 Task: Create a due date automation trigger when advanced on, on the wednesday before a card is due add fields with custom field "Resume" set to a number greater than 1 and greater than 10 at 11:00 AM.
Action: Mouse moved to (993, 78)
Screenshot: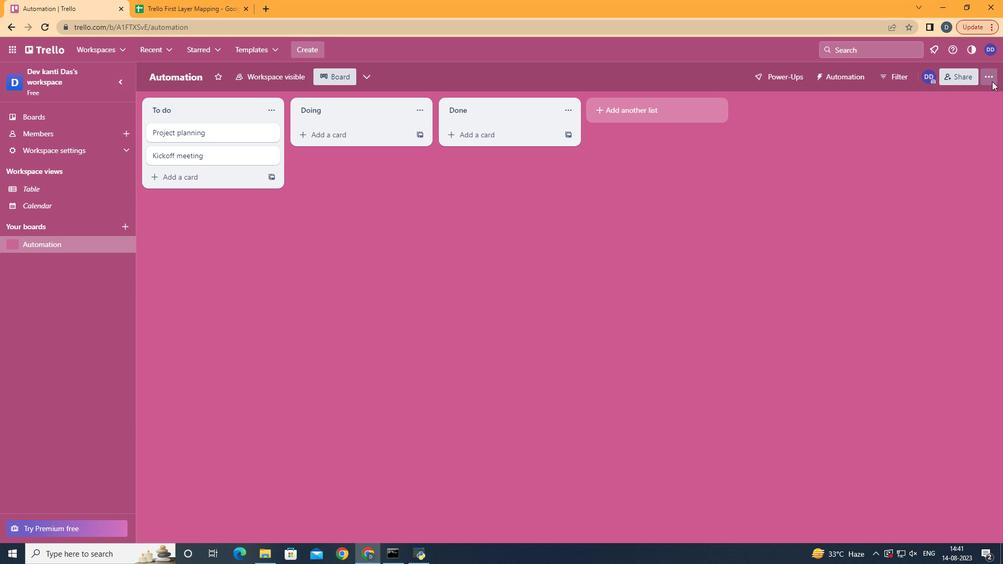 
Action: Mouse pressed left at (993, 78)
Screenshot: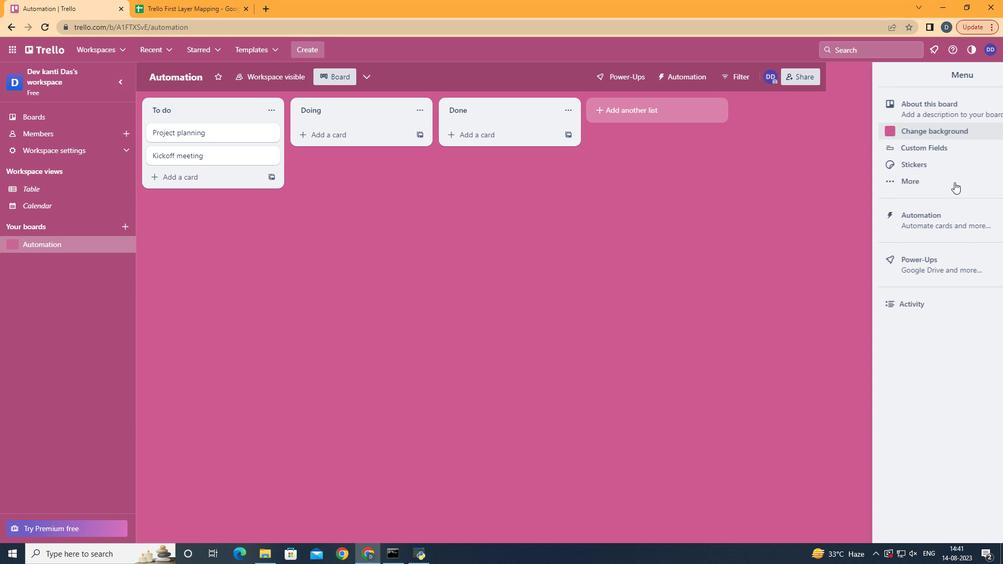 
Action: Mouse moved to (917, 246)
Screenshot: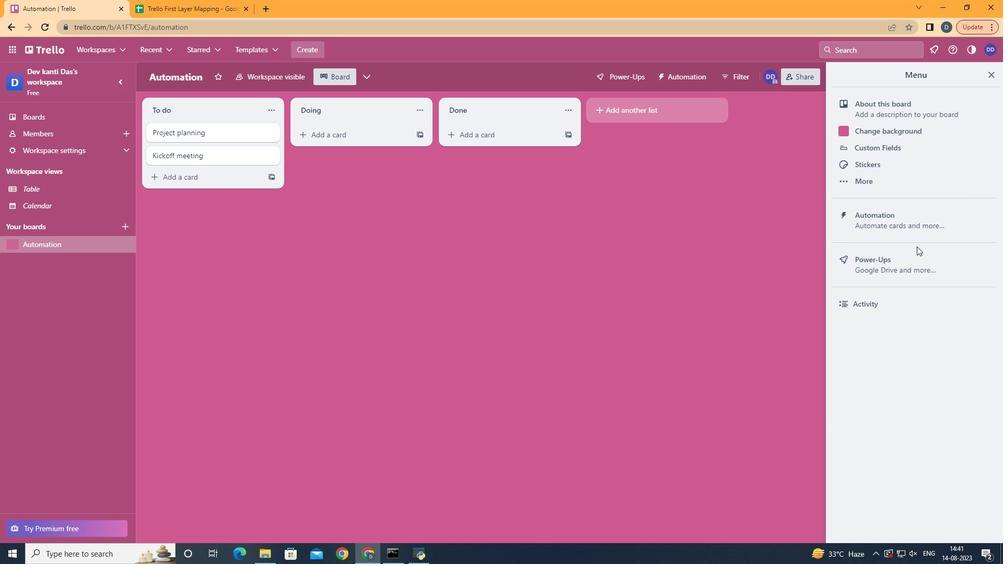 
Action: Mouse pressed left at (917, 246)
Screenshot: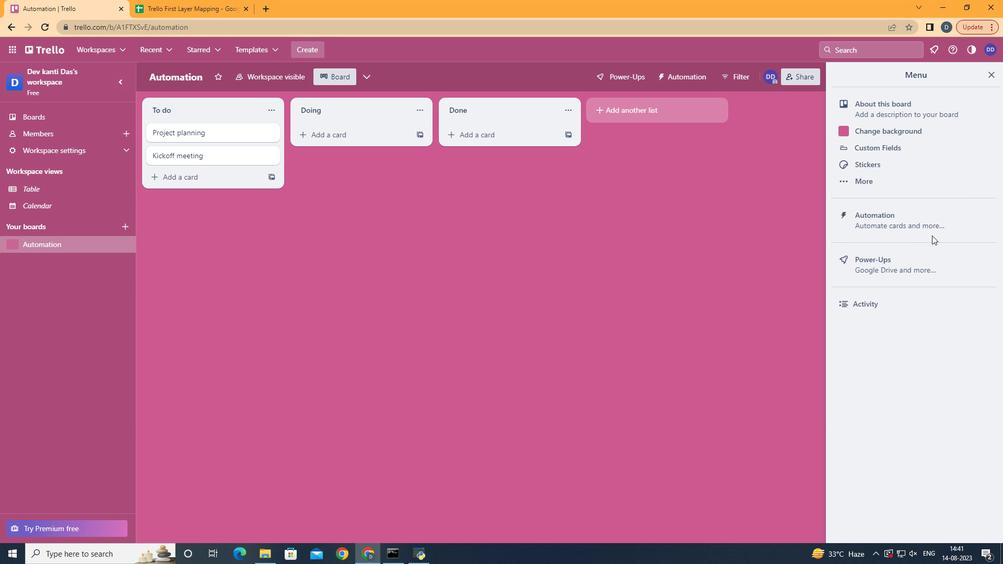 
Action: Mouse moved to (937, 229)
Screenshot: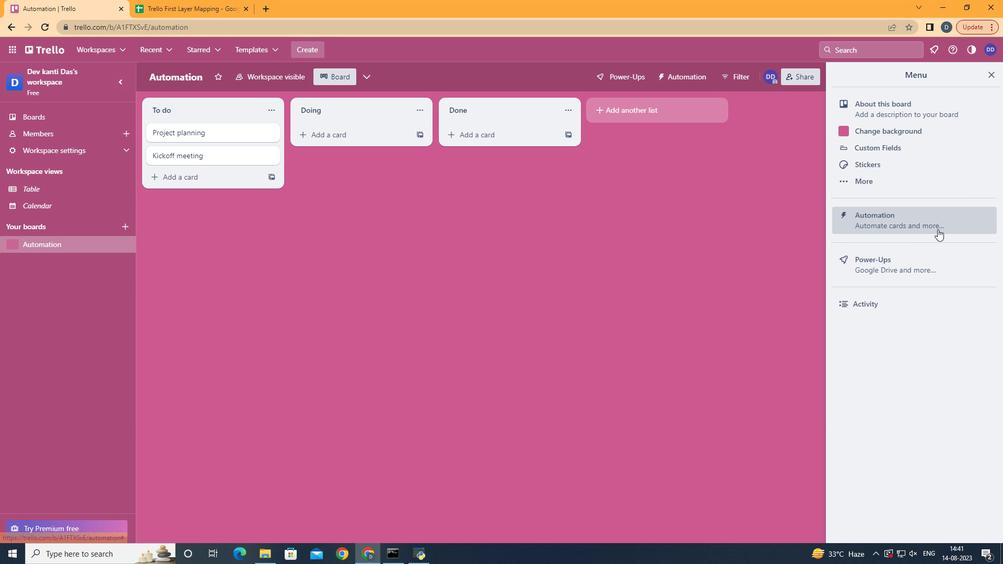 
Action: Mouse pressed left at (937, 229)
Screenshot: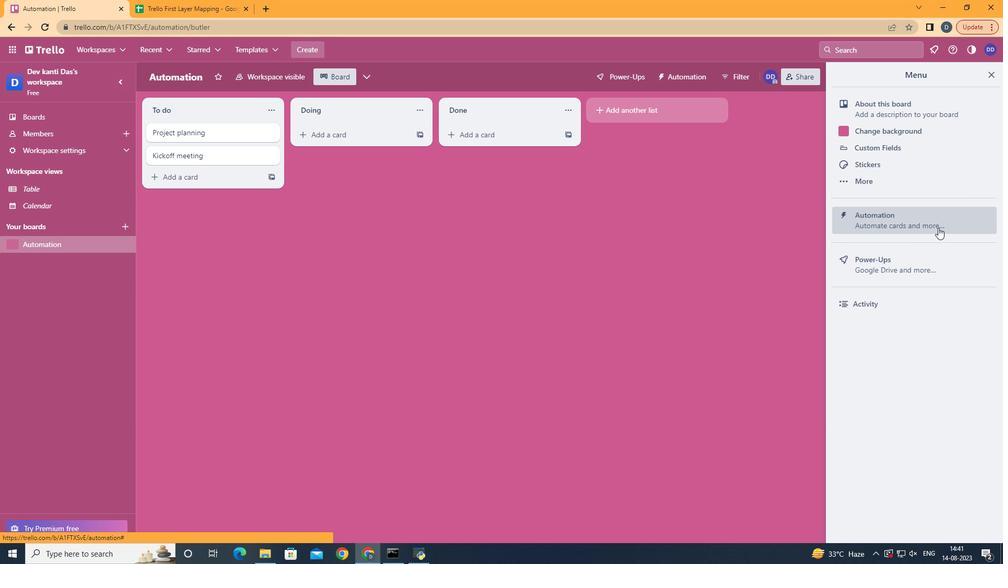 
Action: Mouse moved to (182, 213)
Screenshot: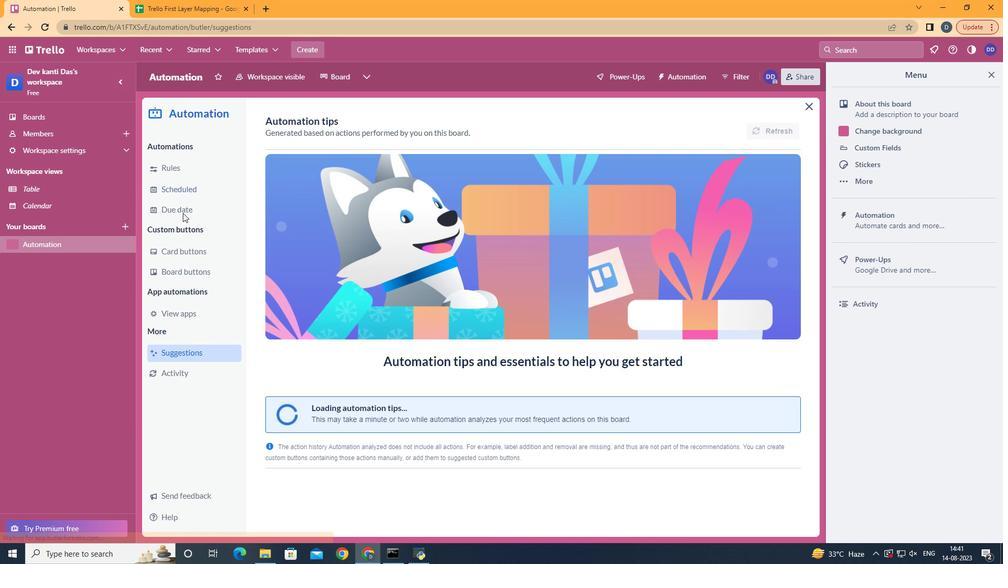 
Action: Mouse pressed left at (182, 213)
Screenshot: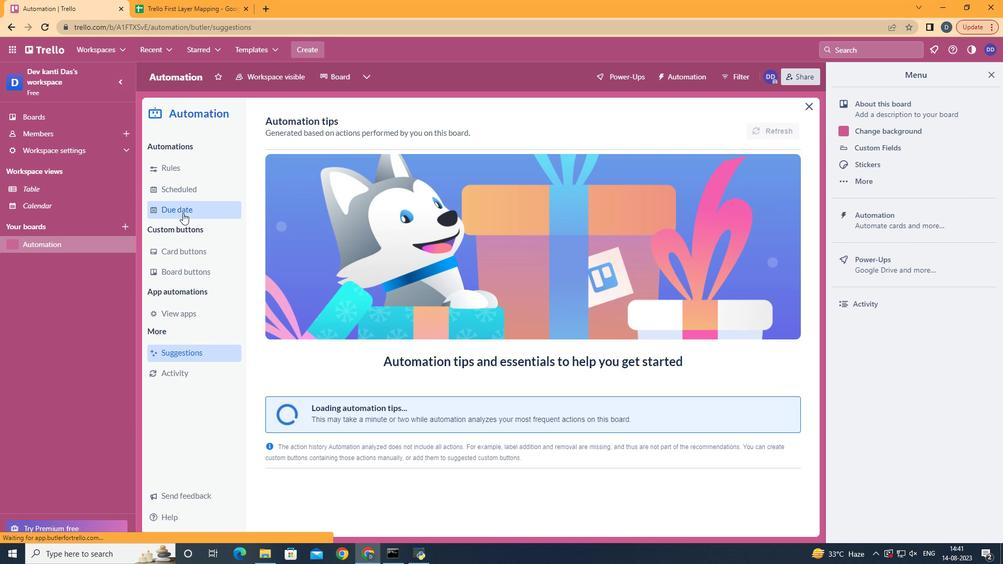 
Action: Mouse moved to (726, 133)
Screenshot: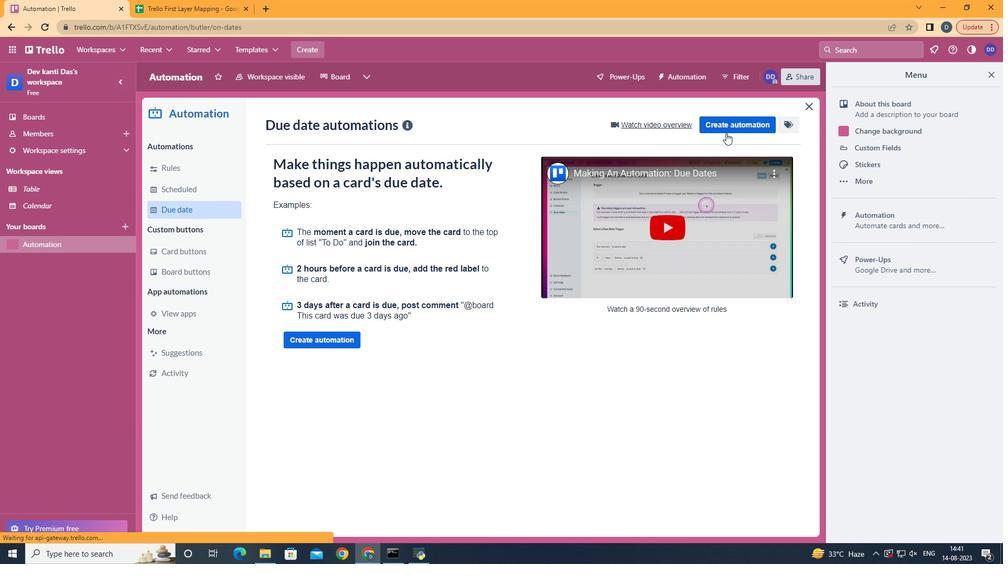 
Action: Mouse pressed left at (726, 133)
Screenshot: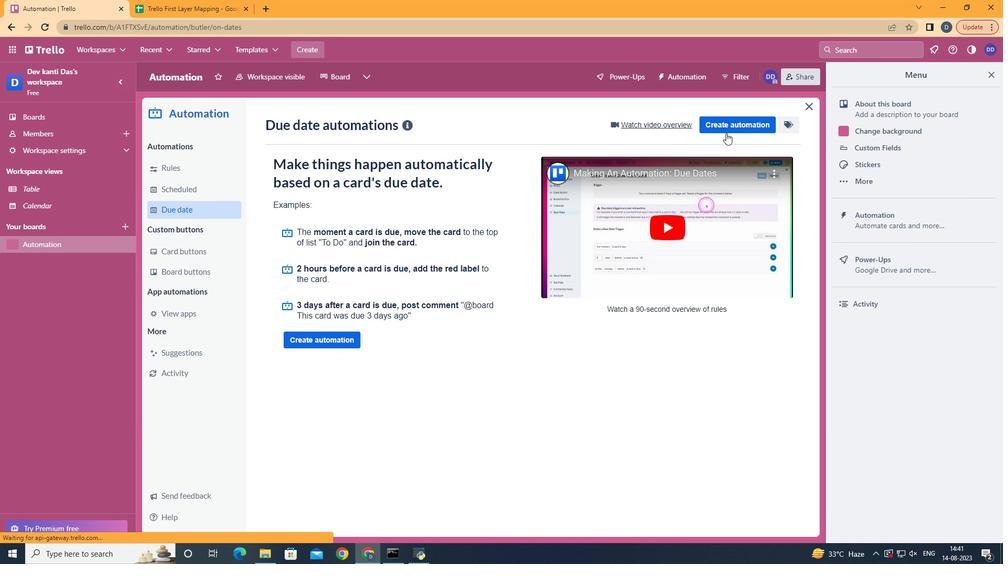 
Action: Mouse moved to (730, 122)
Screenshot: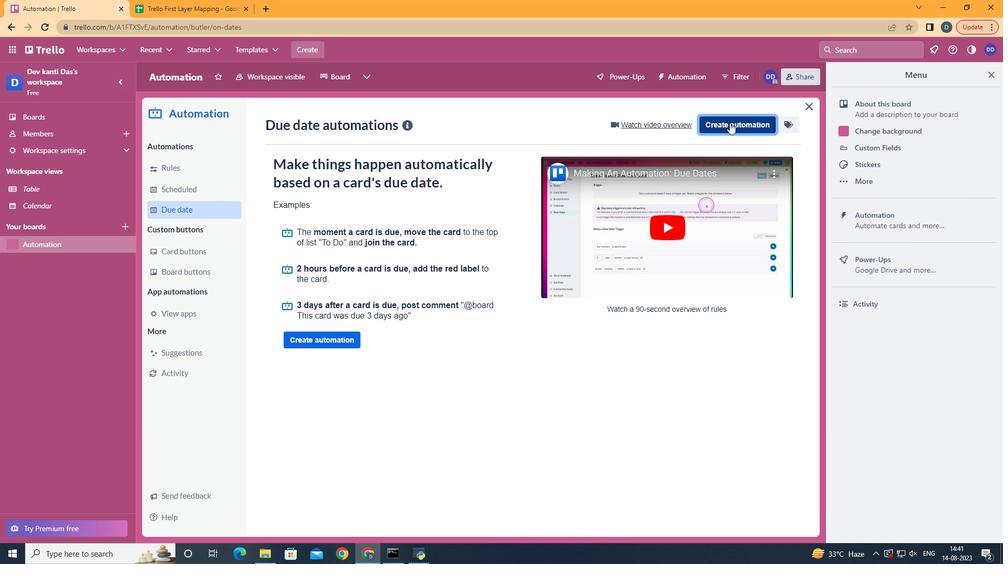 
Action: Mouse pressed left at (730, 122)
Screenshot: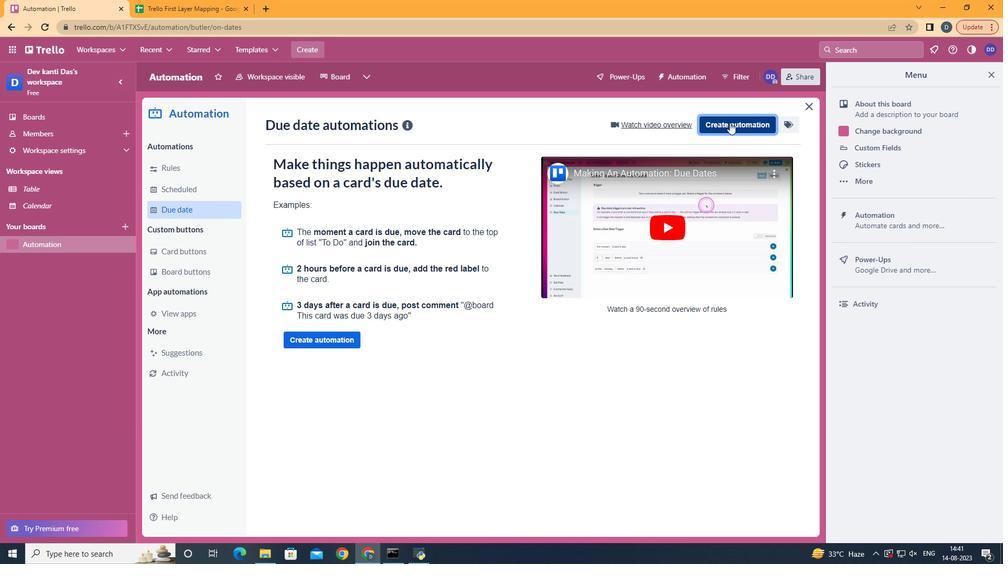 
Action: Mouse moved to (520, 229)
Screenshot: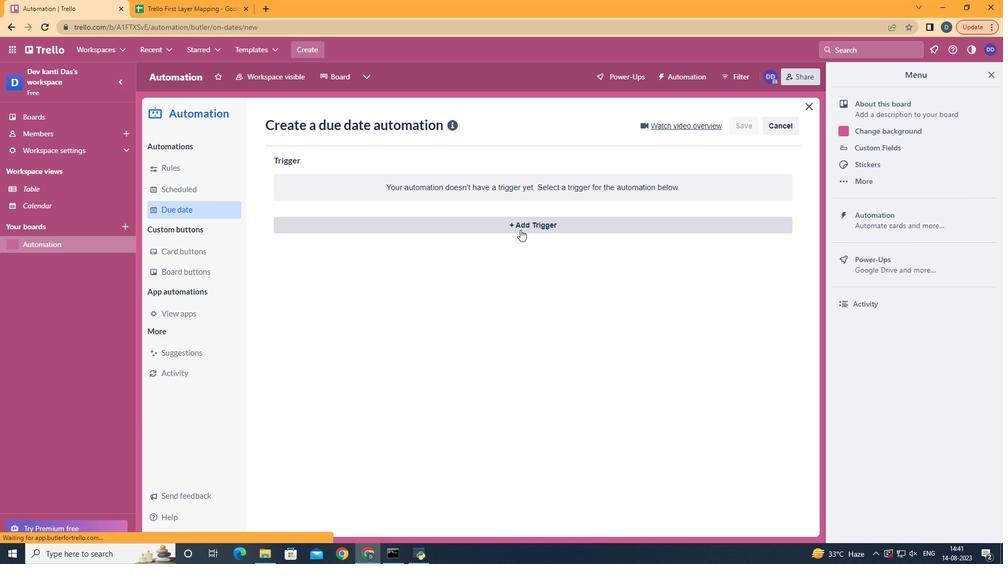 
Action: Mouse pressed left at (520, 229)
Screenshot: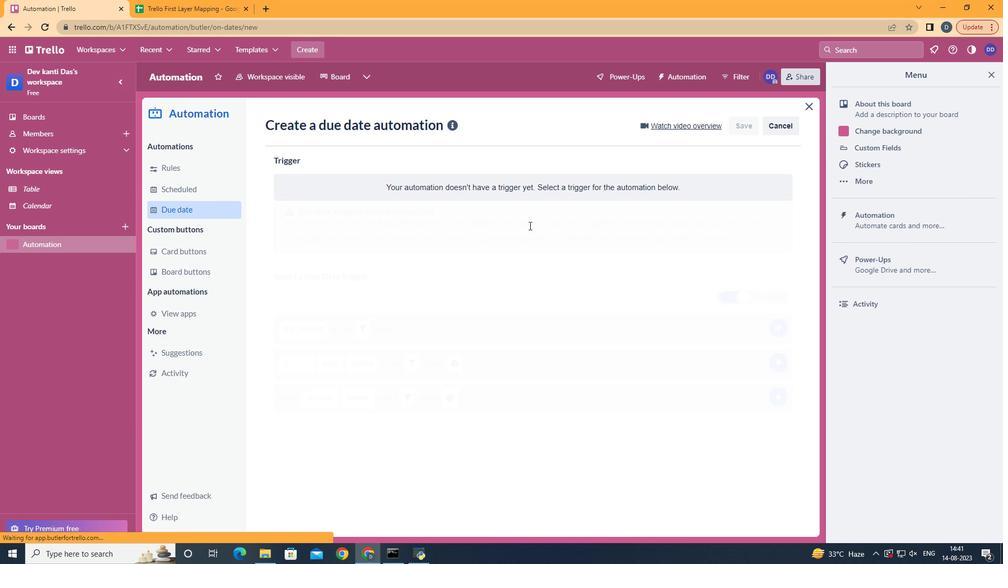 
Action: Mouse moved to (347, 321)
Screenshot: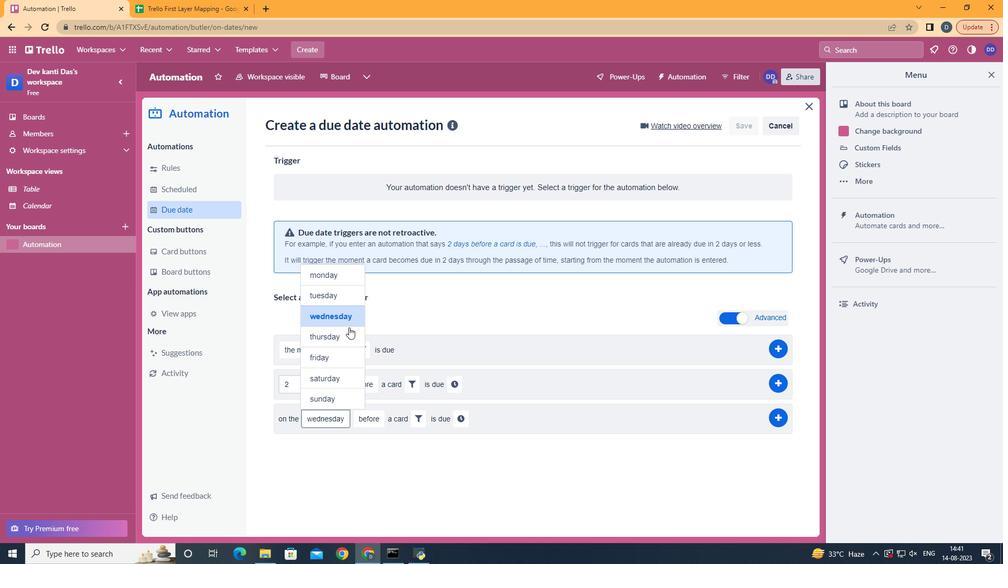 
Action: Mouse pressed left at (347, 321)
Screenshot: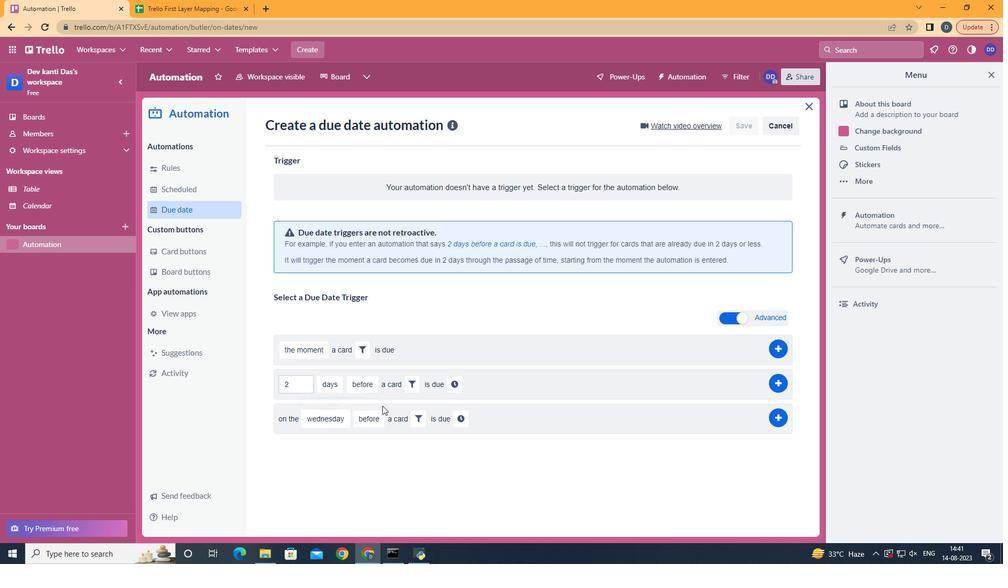 
Action: Mouse moved to (415, 422)
Screenshot: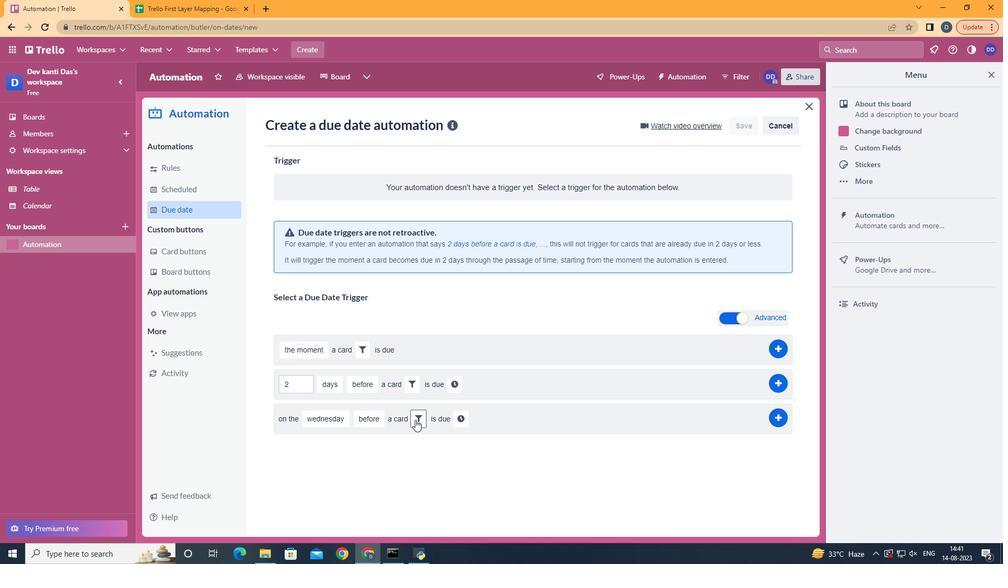 
Action: Mouse pressed left at (415, 422)
Screenshot: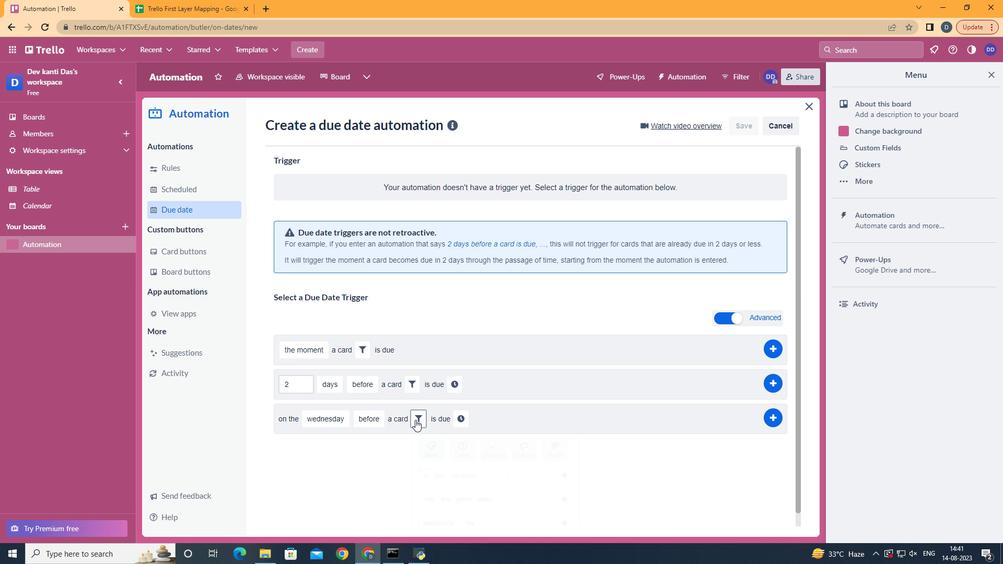 
Action: Mouse moved to (592, 459)
Screenshot: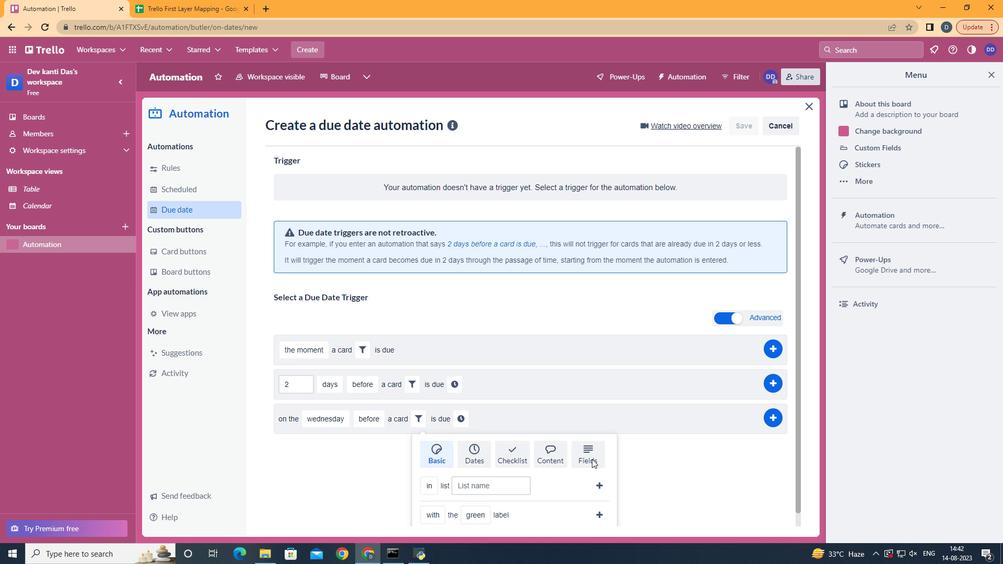 
Action: Mouse pressed left at (592, 459)
Screenshot: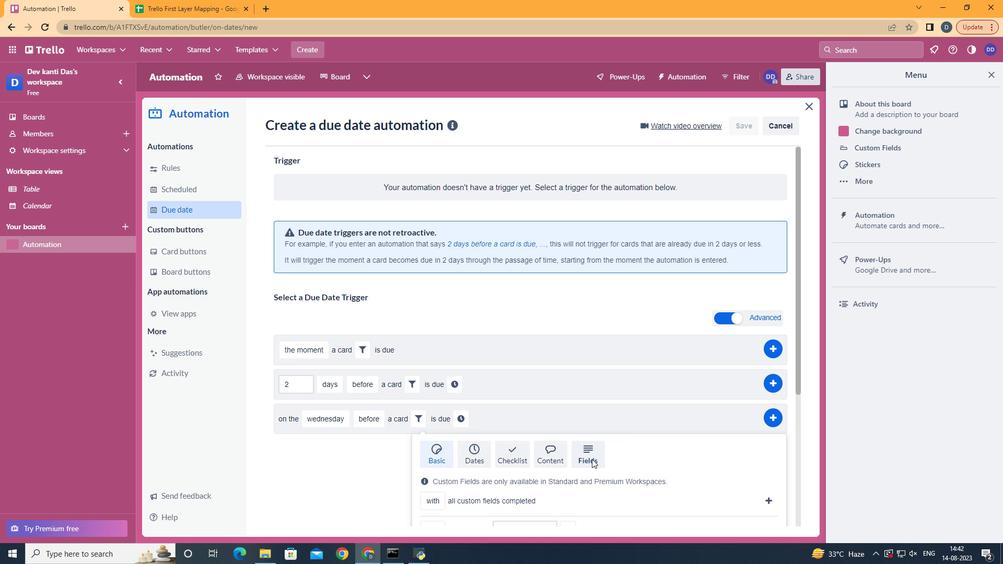 
Action: Mouse scrolled (592, 458) with delta (0, 0)
Screenshot: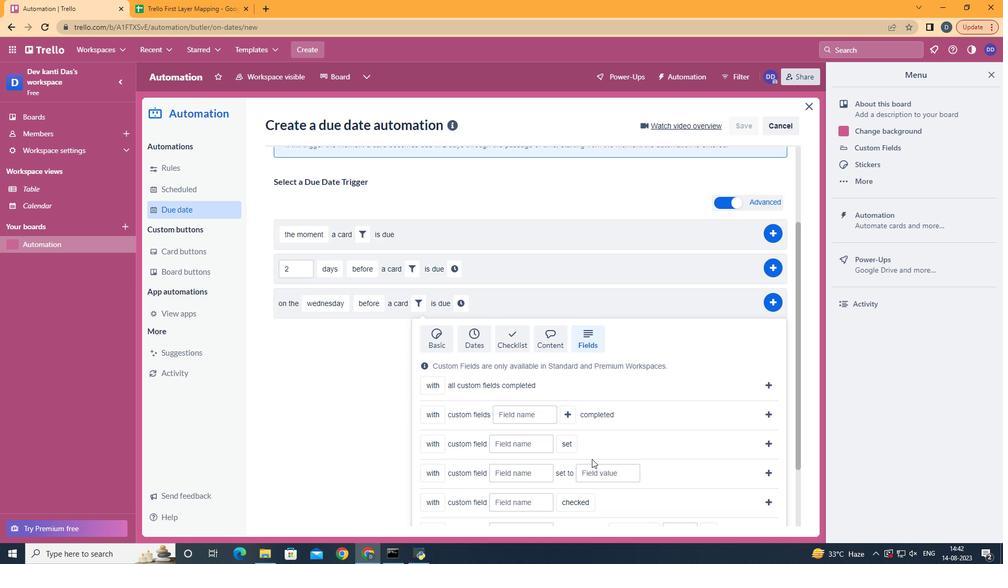 
Action: Mouse scrolled (592, 458) with delta (0, 0)
Screenshot: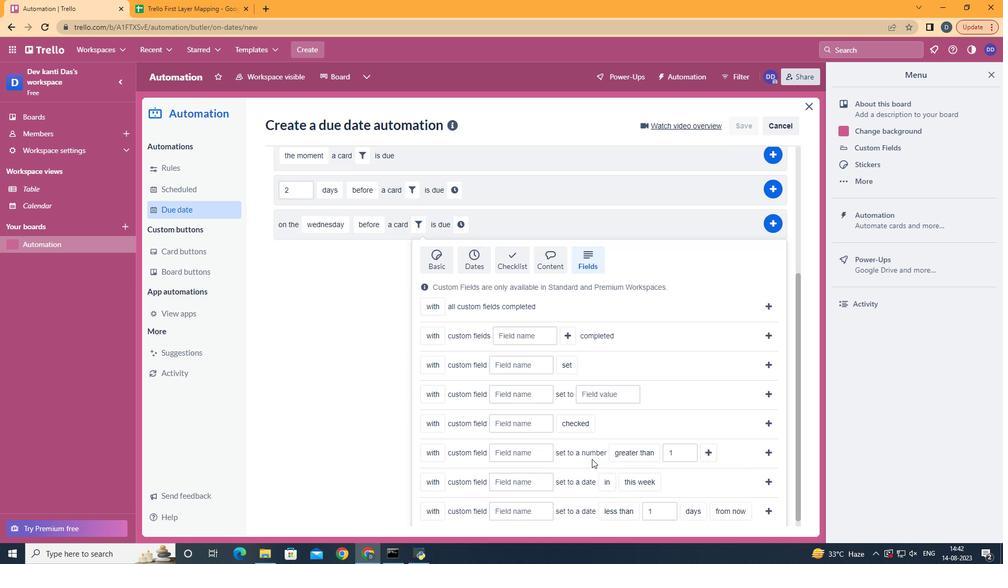 
Action: Mouse scrolled (592, 458) with delta (0, 0)
Screenshot: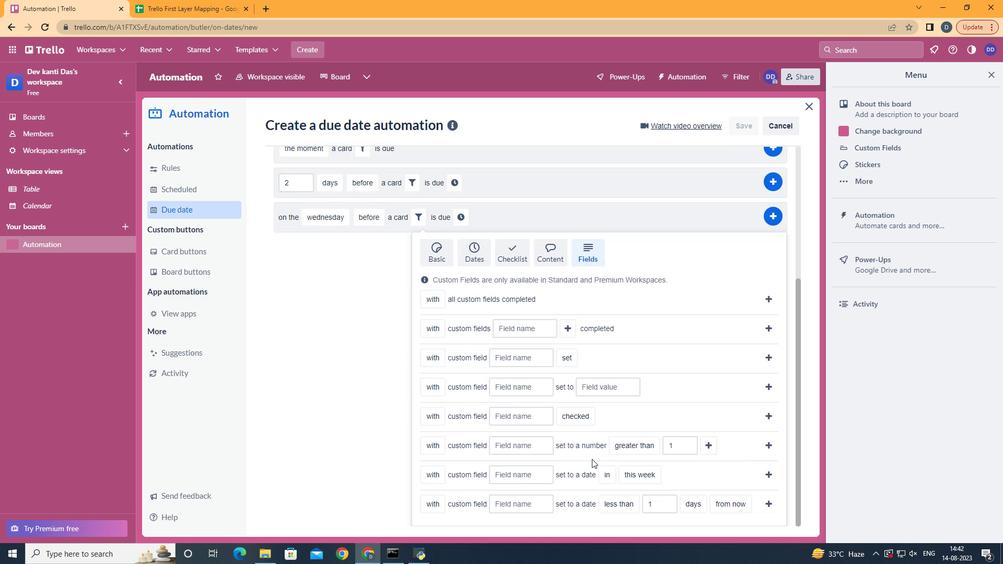 
Action: Mouse scrolled (592, 458) with delta (0, 0)
Screenshot: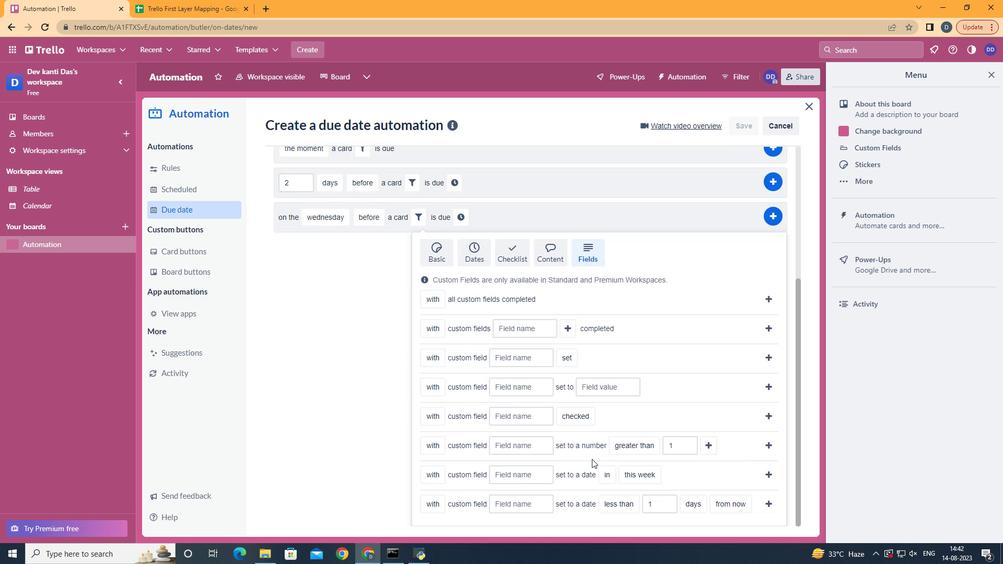 
Action: Mouse scrolled (592, 458) with delta (0, 0)
Screenshot: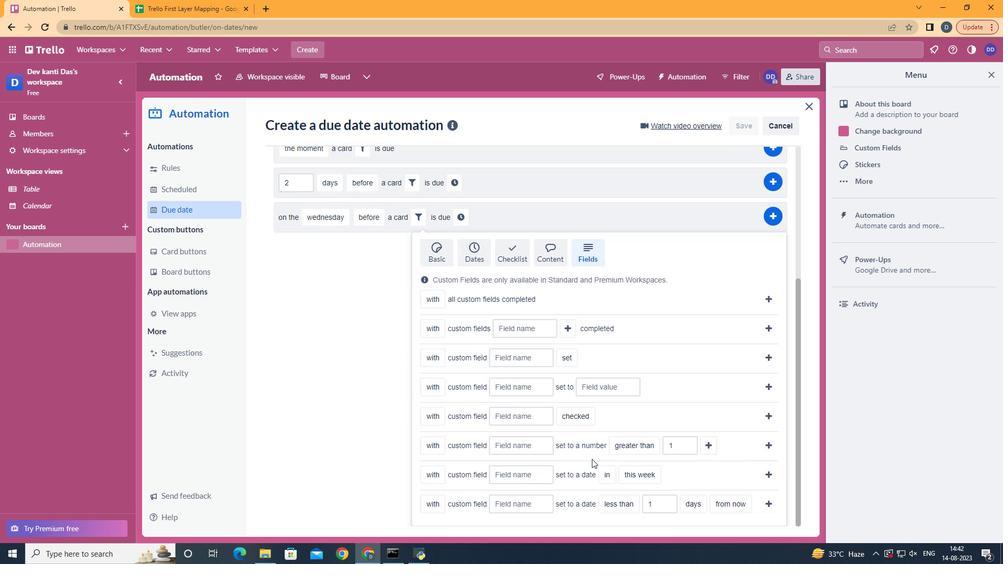 
Action: Mouse moved to (531, 449)
Screenshot: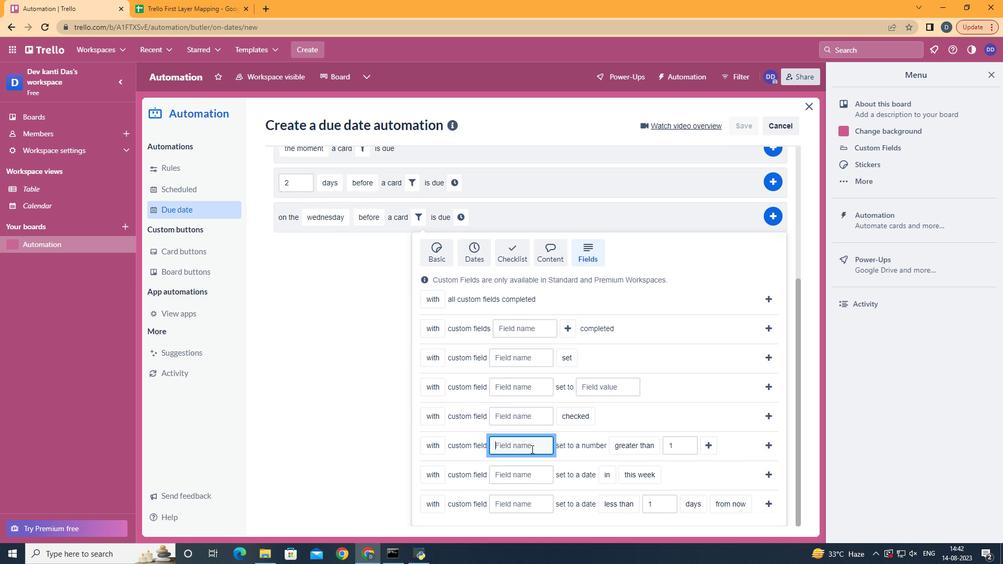 
Action: Mouse pressed left at (531, 449)
Screenshot: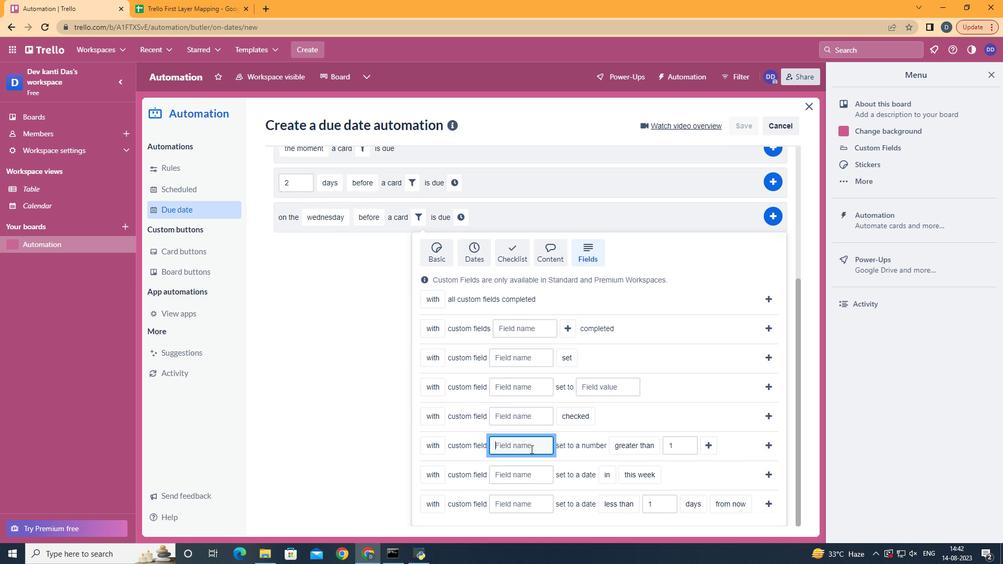
Action: Mouse moved to (529, 449)
Screenshot: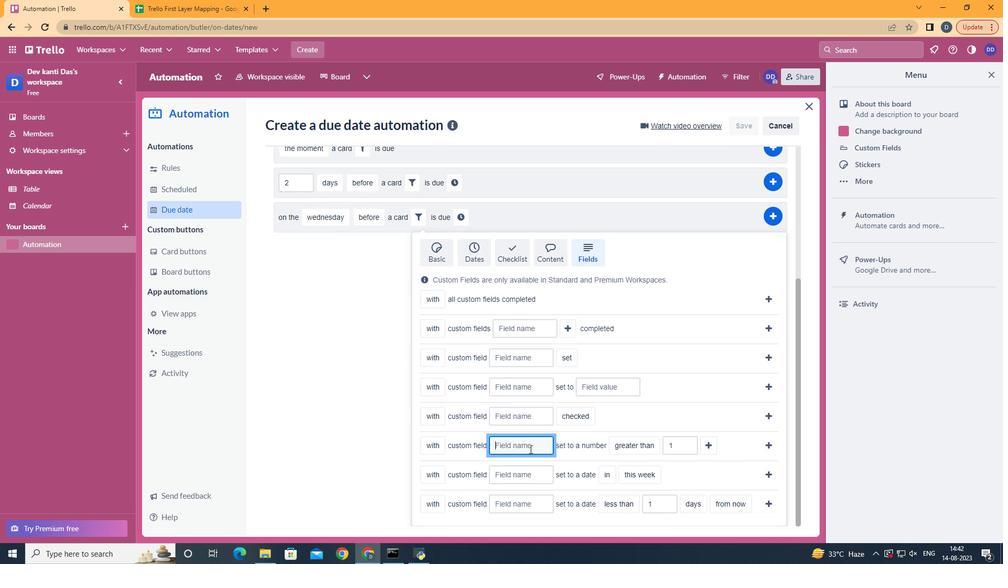 
Action: Key pressed <Key.shift>Resume
Screenshot: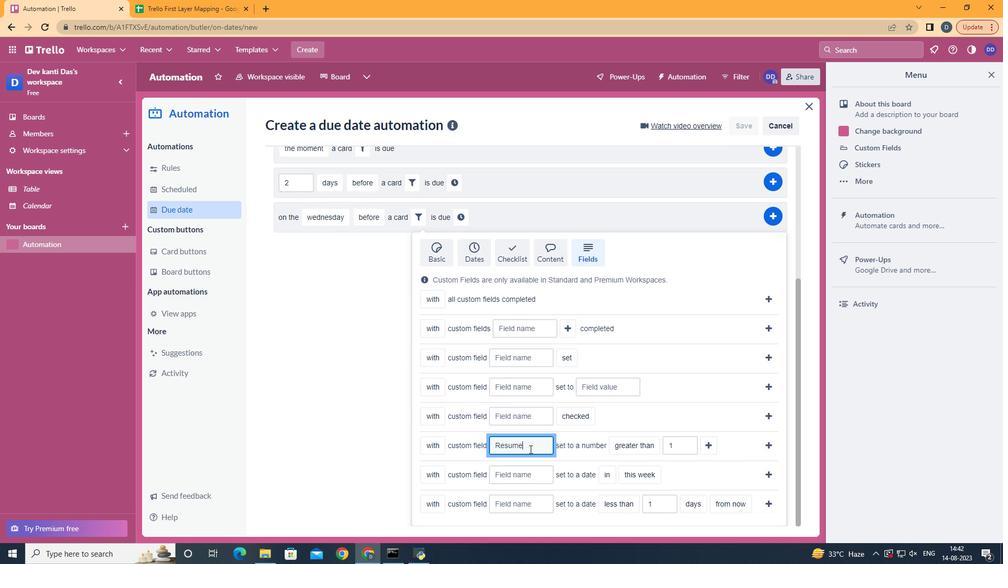 
Action: Mouse moved to (709, 448)
Screenshot: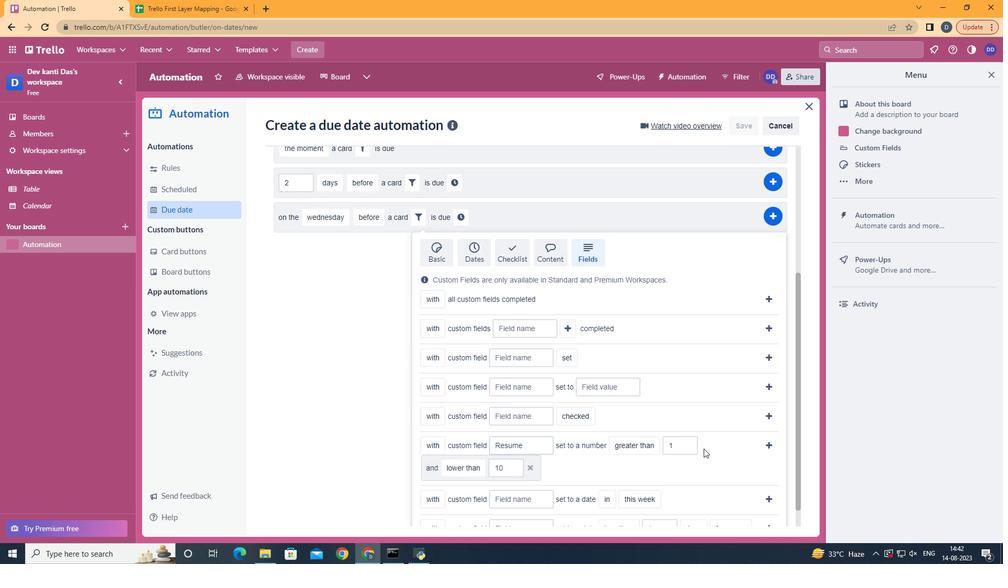 
Action: Mouse pressed left at (709, 448)
Screenshot: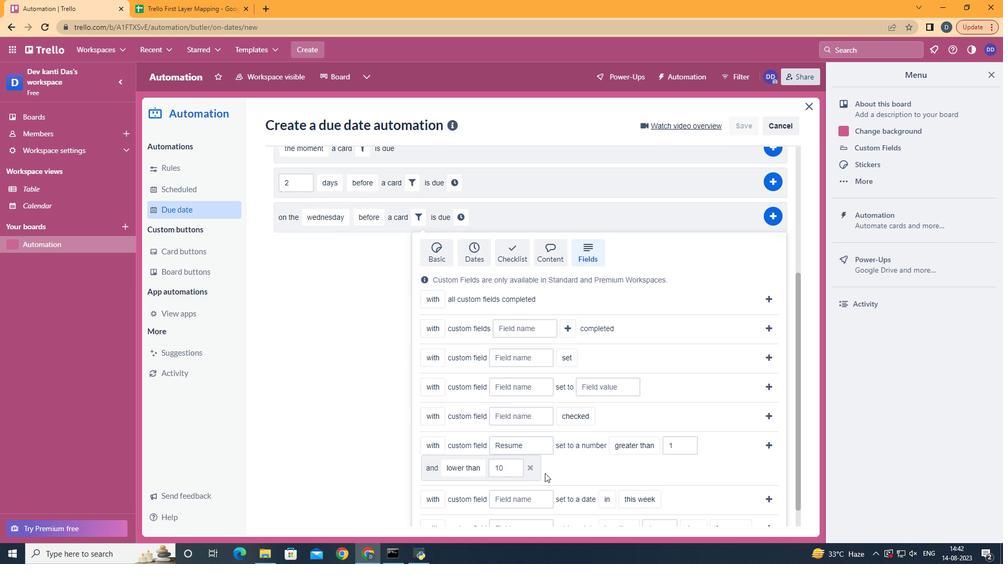 
Action: Mouse moved to (481, 429)
Screenshot: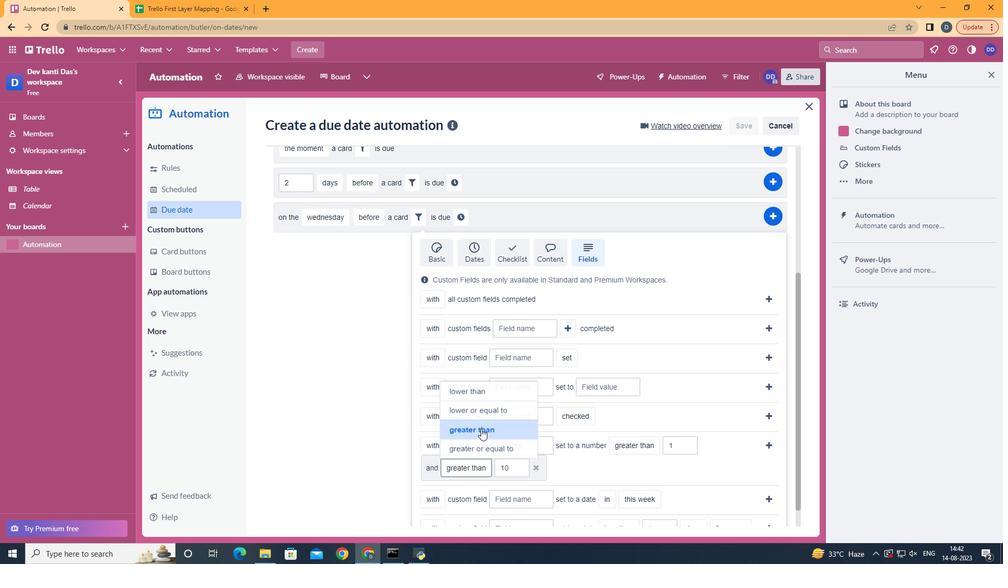 
Action: Mouse pressed left at (481, 429)
Screenshot: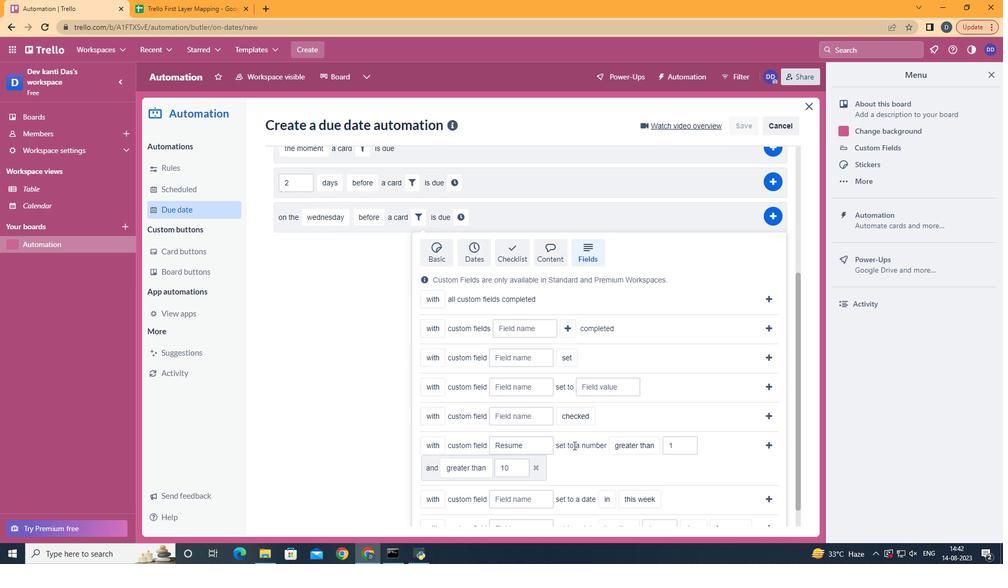 
Action: Mouse moved to (769, 445)
Screenshot: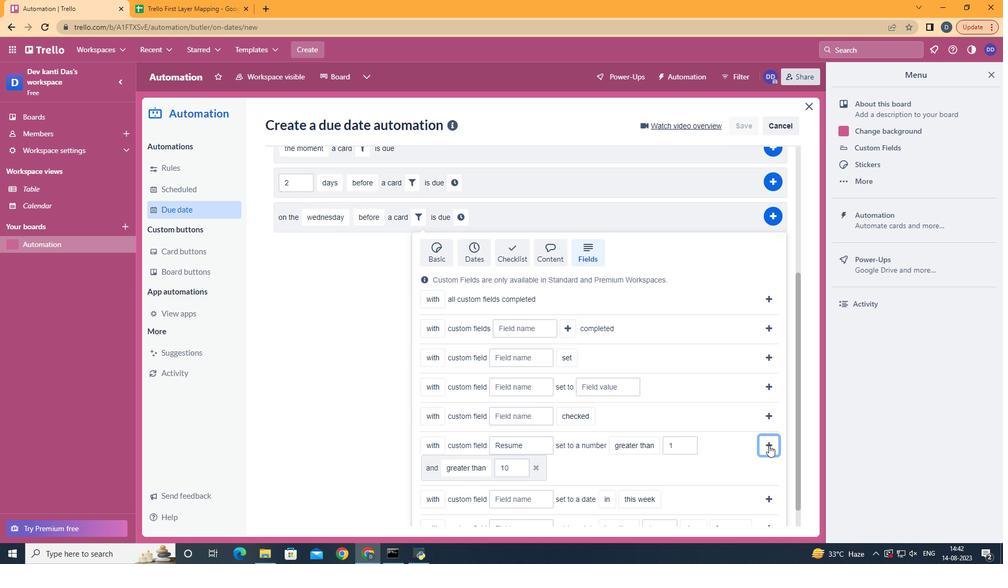 
Action: Mouse pressed left at (769, 445)
Screenshot: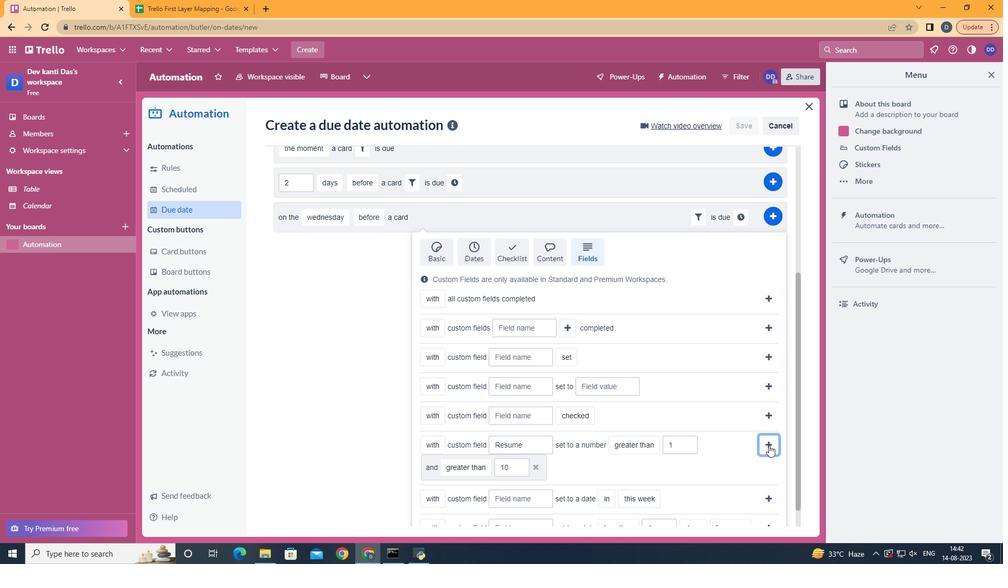 
Action: Mouse moved to (748, 418)
Screenshot: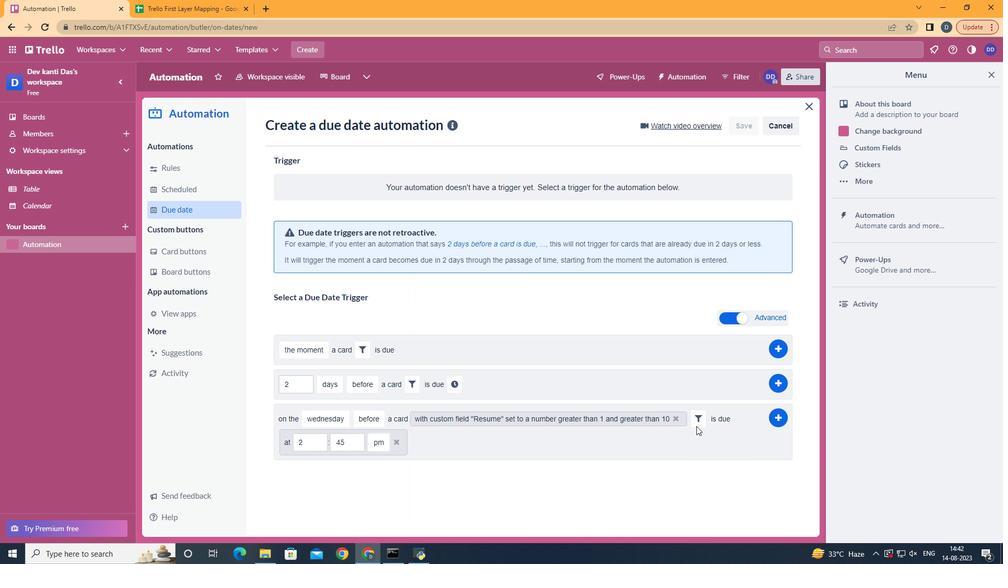 
Action: Mouse pressed left at (748, 418)
Screenshot: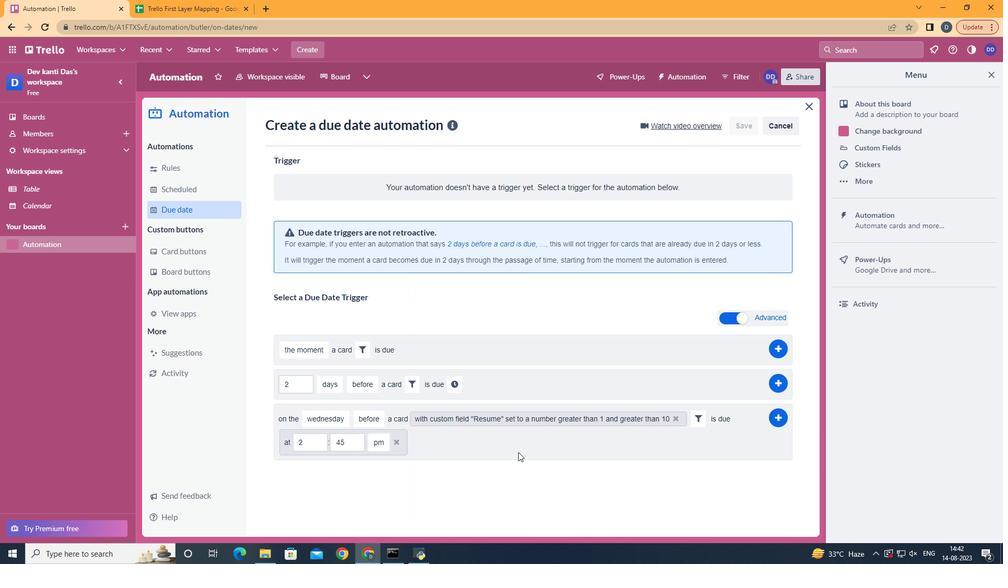 
Action: Mouse moved to (313, 441)
Screenshot: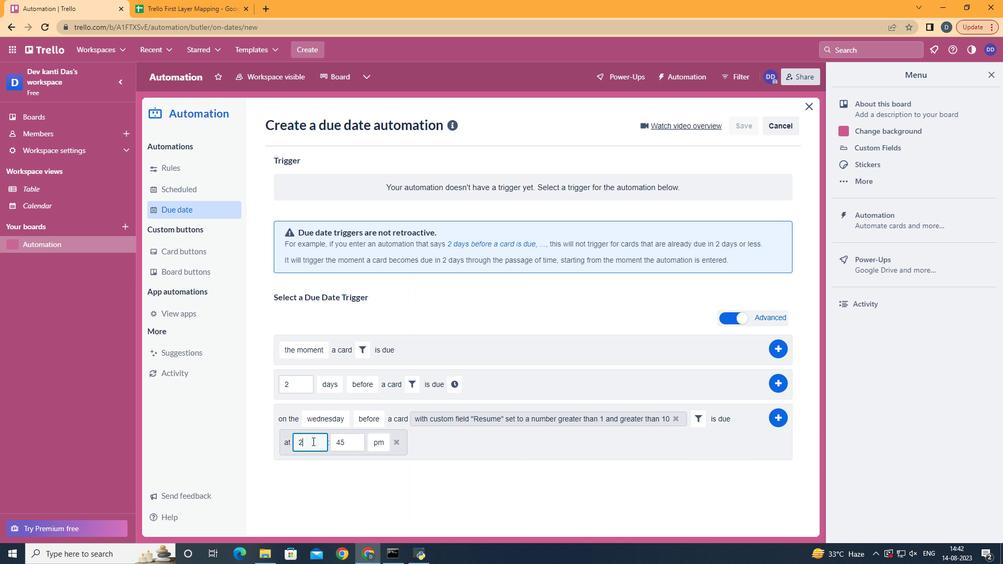 
Action: Mouse pressed left at (313, 441)
Screenshot: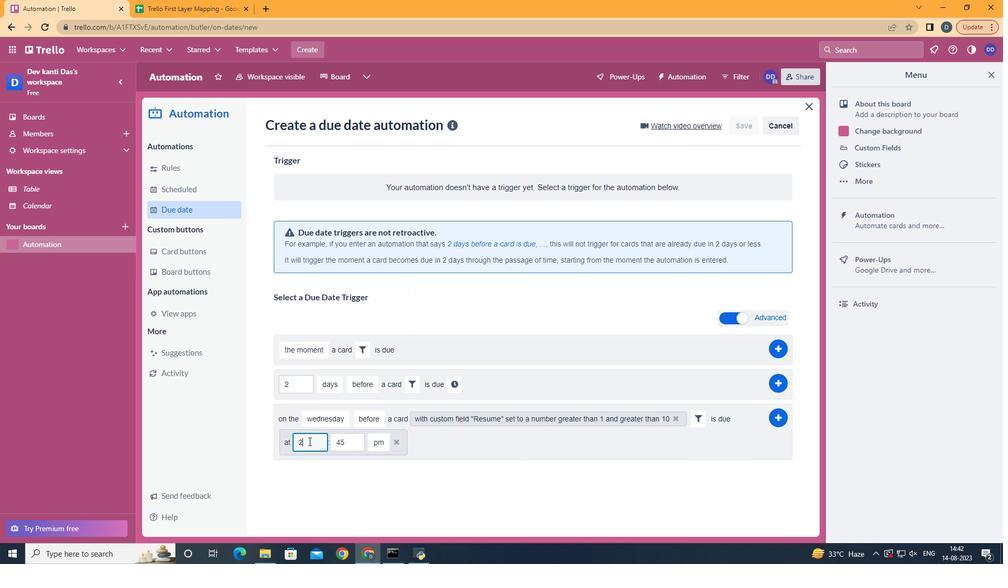 
Action: Mouse moved to (308, 441)
Screenshot: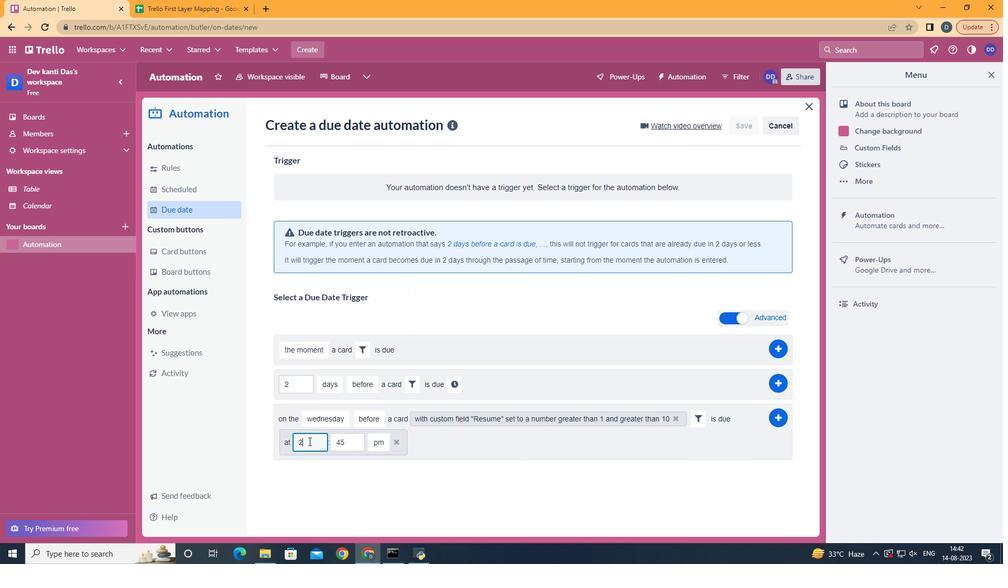 
Action: Key pressed <Key.backspace>11
Screenshot: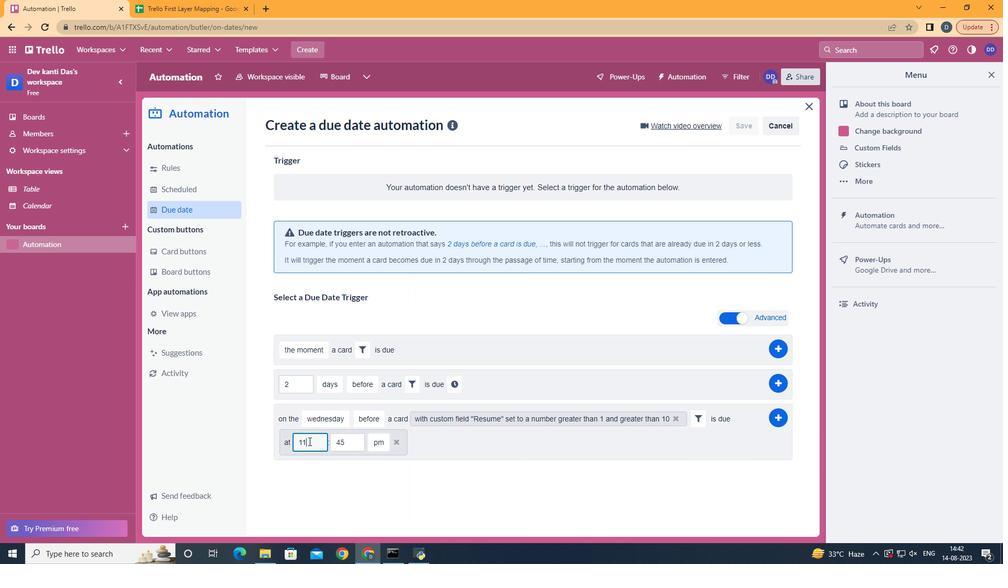 
Action: Mouse moved to (345, 446)
Screenshot: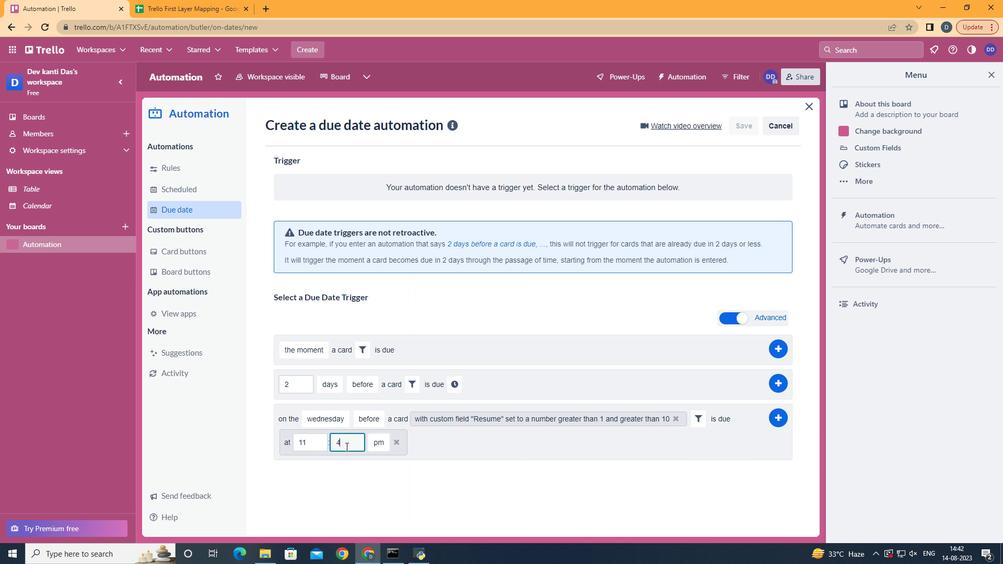 
Action: Mouse pressed left at (345, 446)
Screenshot: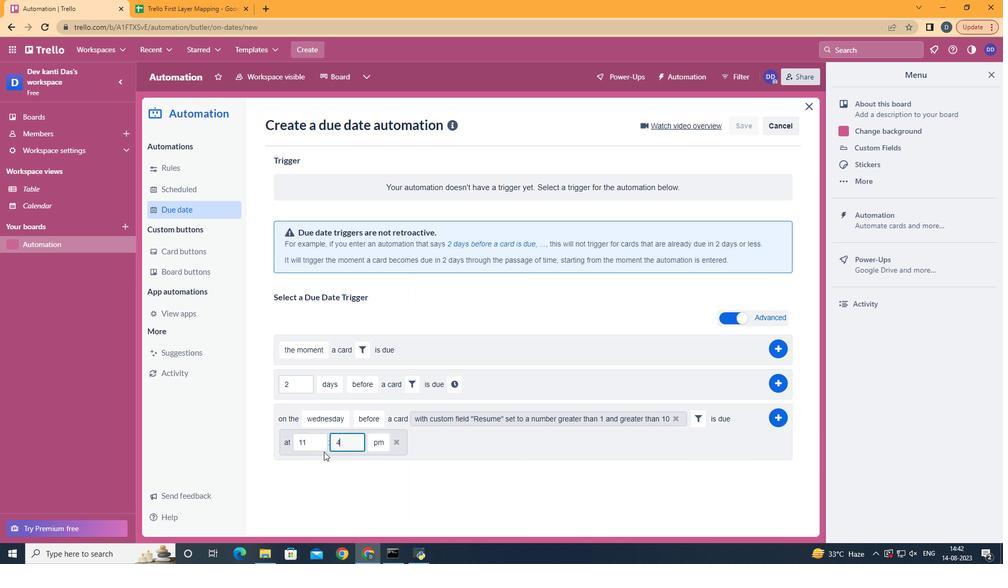 
Action: Key pressed <Key.backspace>
Screenshot: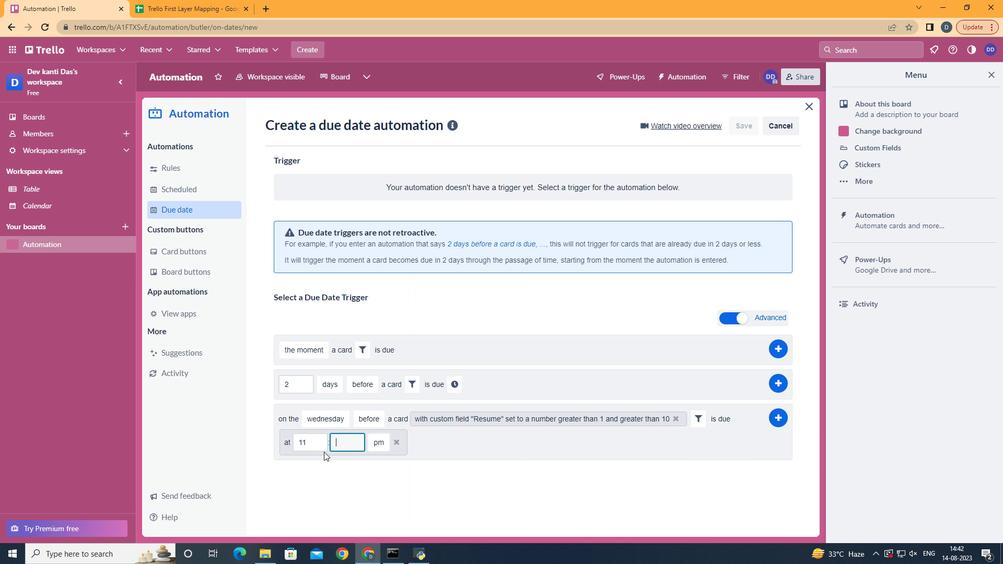 
Action: Mouse moved to (323, 452)
Screenshot: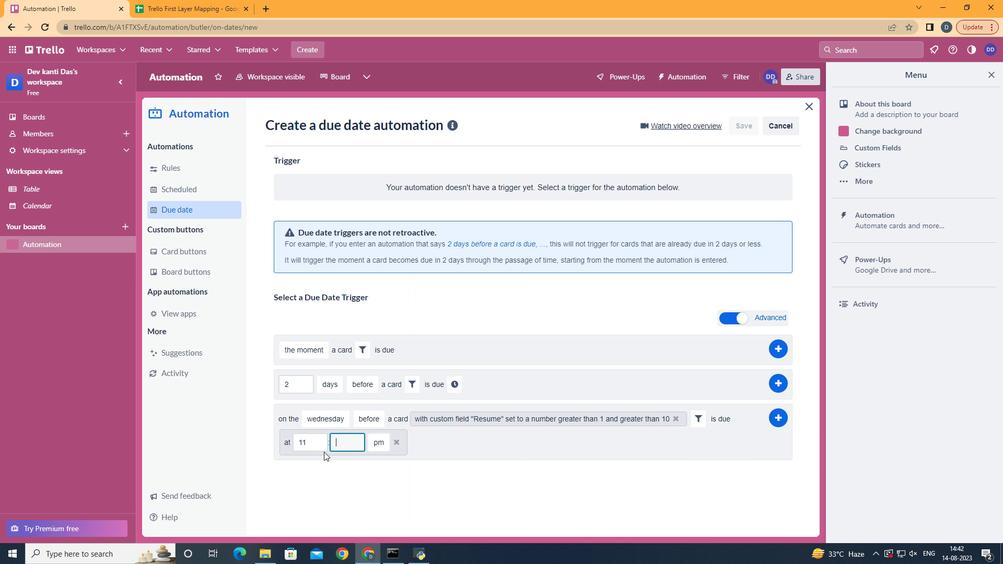
Action: Key pressed <Key.backspace>00
Screenshot: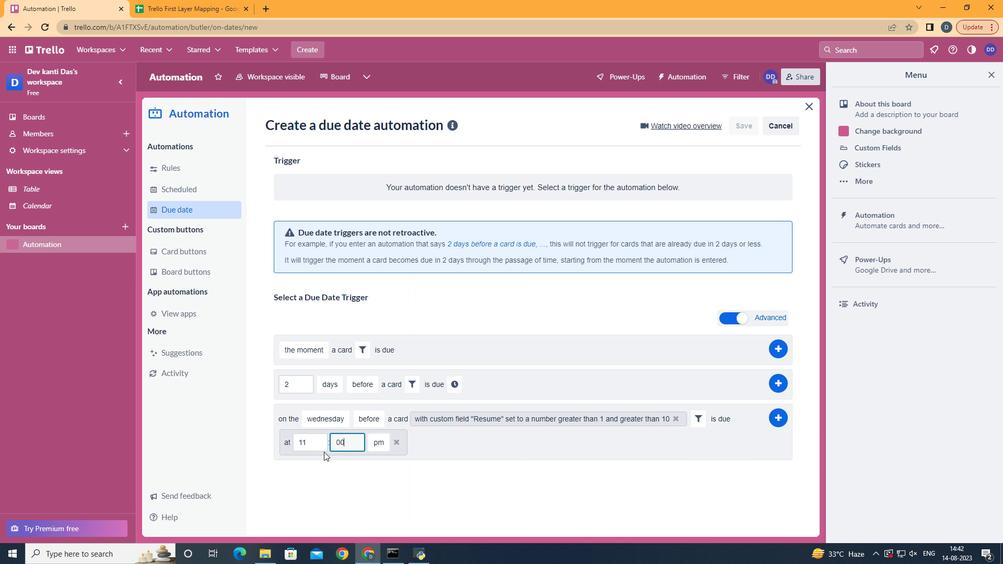 
Action: Mouse moved to (379, 459)
Screenshot: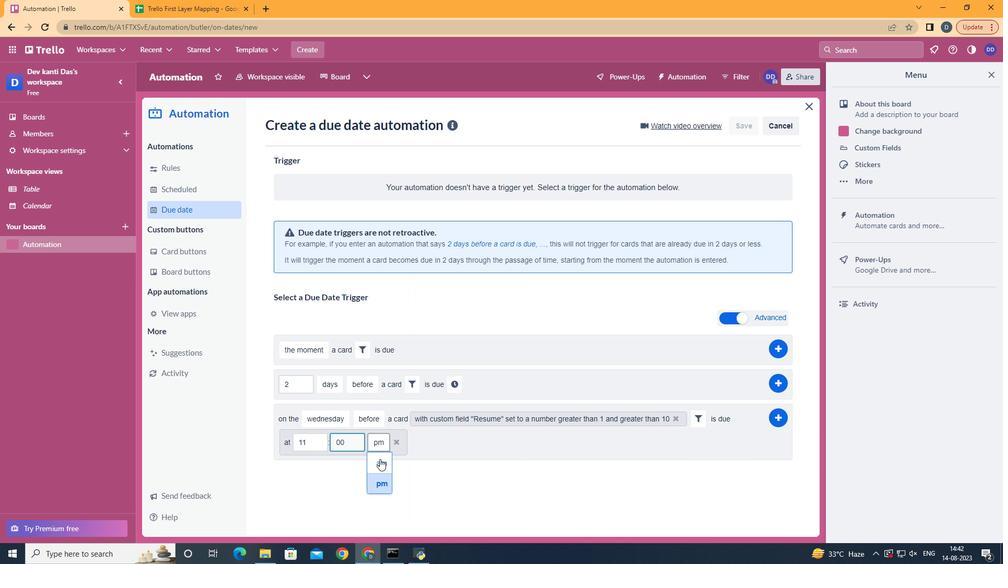 
Action: Mouse pressed left at (379, 459)
Screenshot: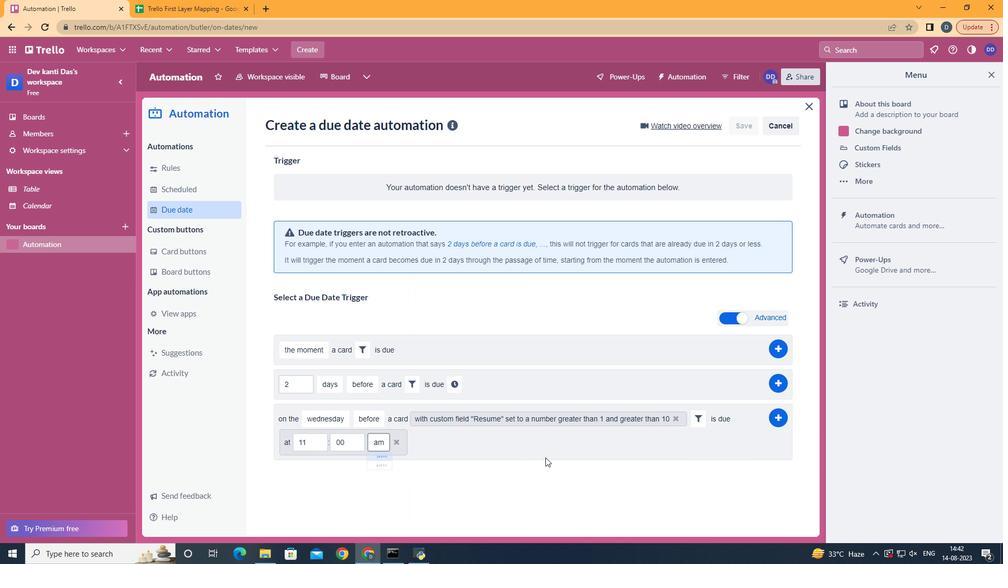 
Action: Mouse moved to (781, 417)
Screenshot: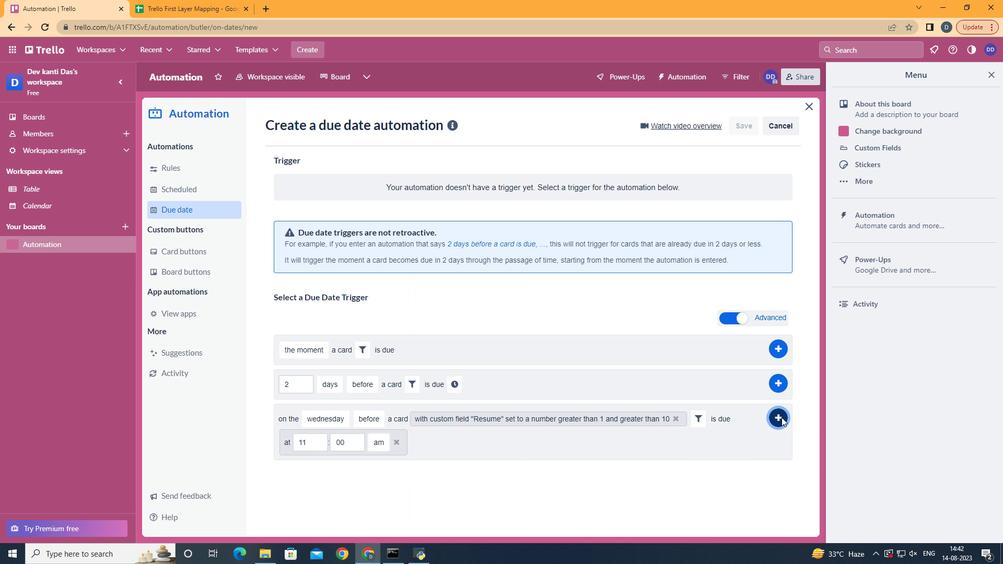 
Action: Mouse pressed left at (781, 417)
Screenshot: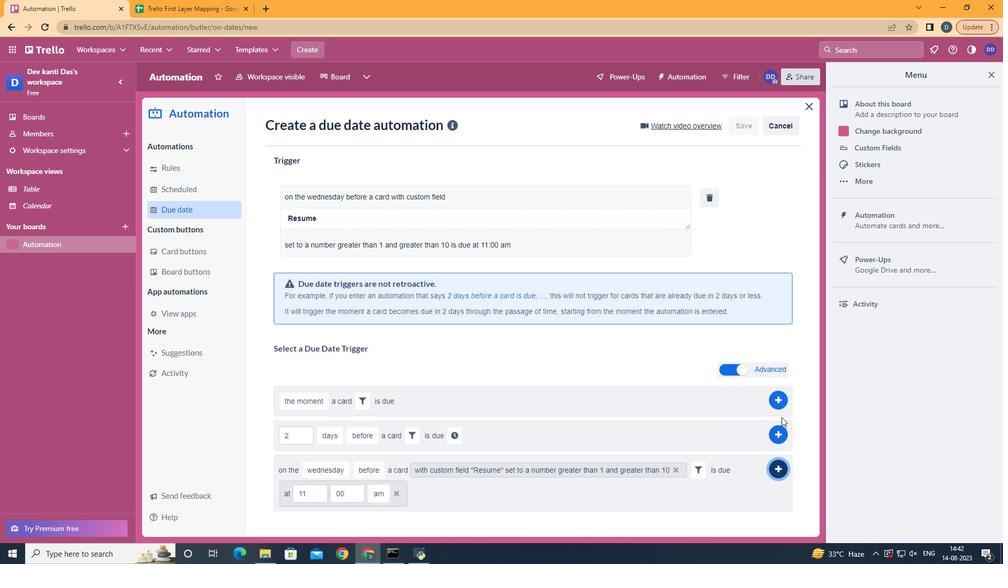 
Action: Mouse moved to (776, 419)
Screenshot: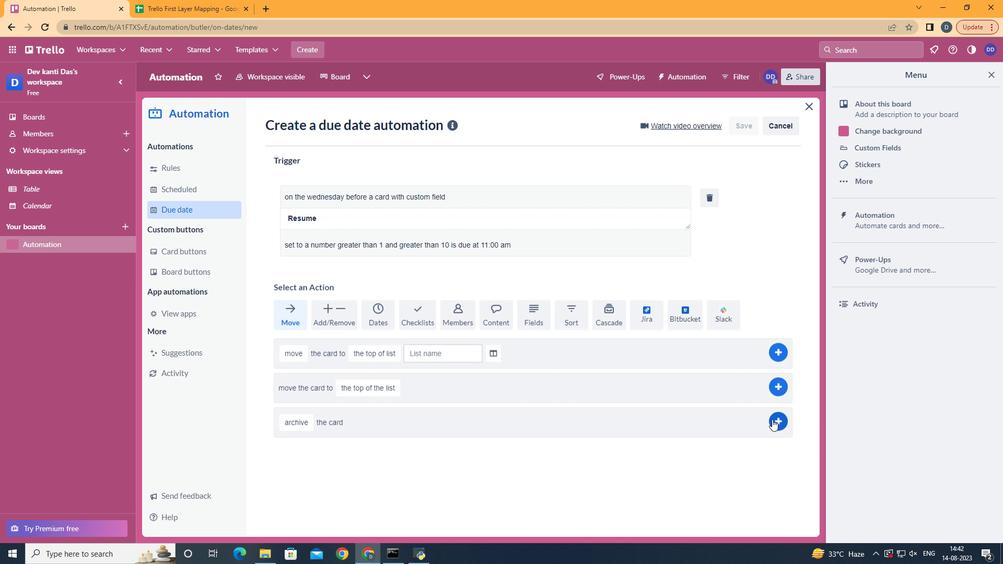 
